 Task: Add Sprouts Organic Colombian Coffee to the cart.
Action: Mouse moved to (15, 123)
Screenshot: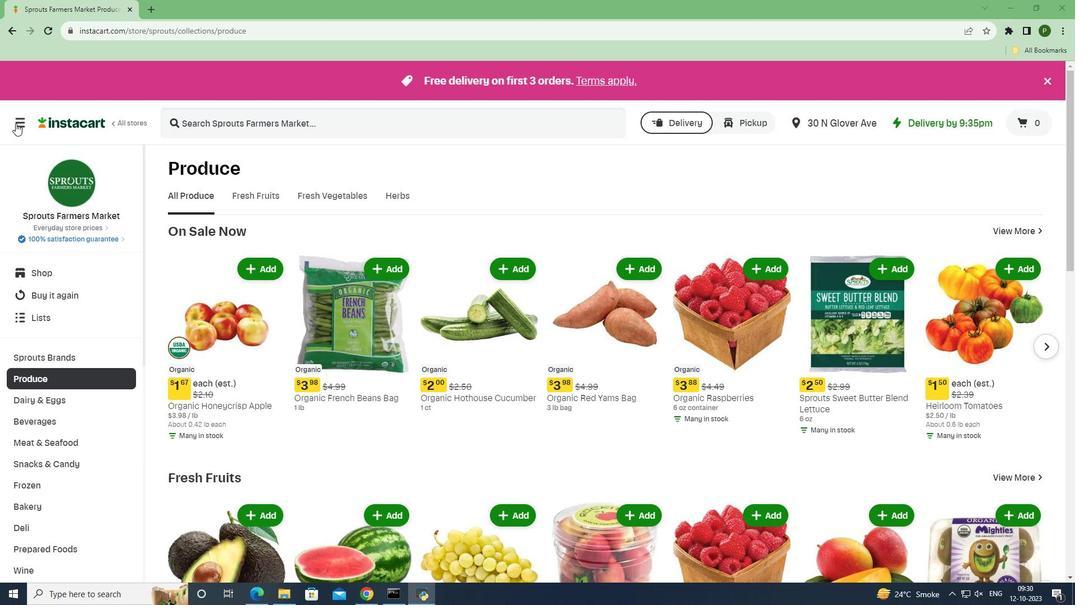 
Action: Mouse pressed left at (15, 123)
Screenshot: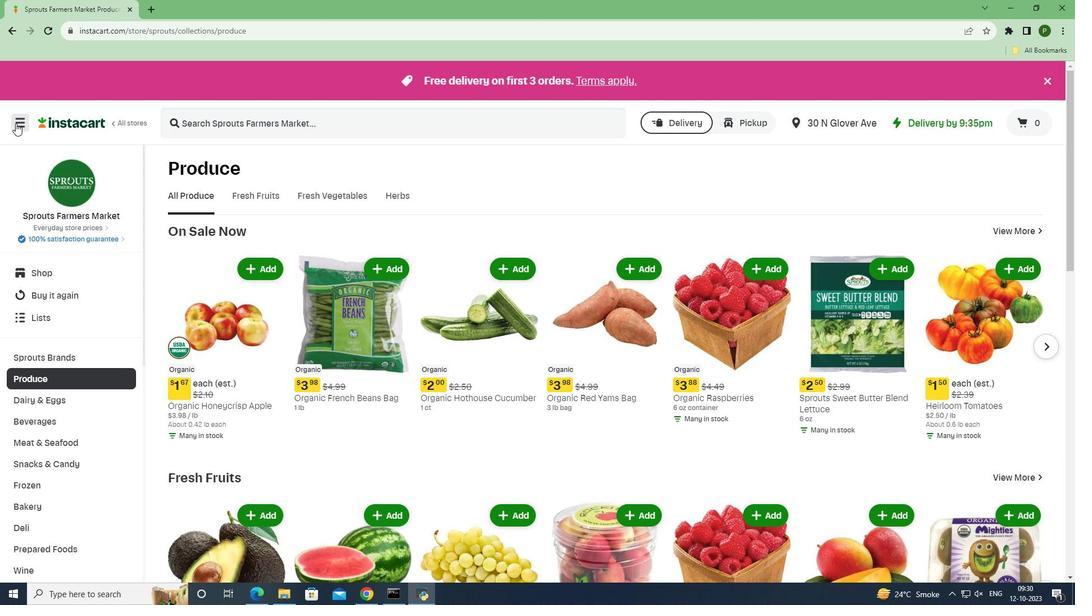 
Action: Mouse moved to (14, 304)
Screenshot: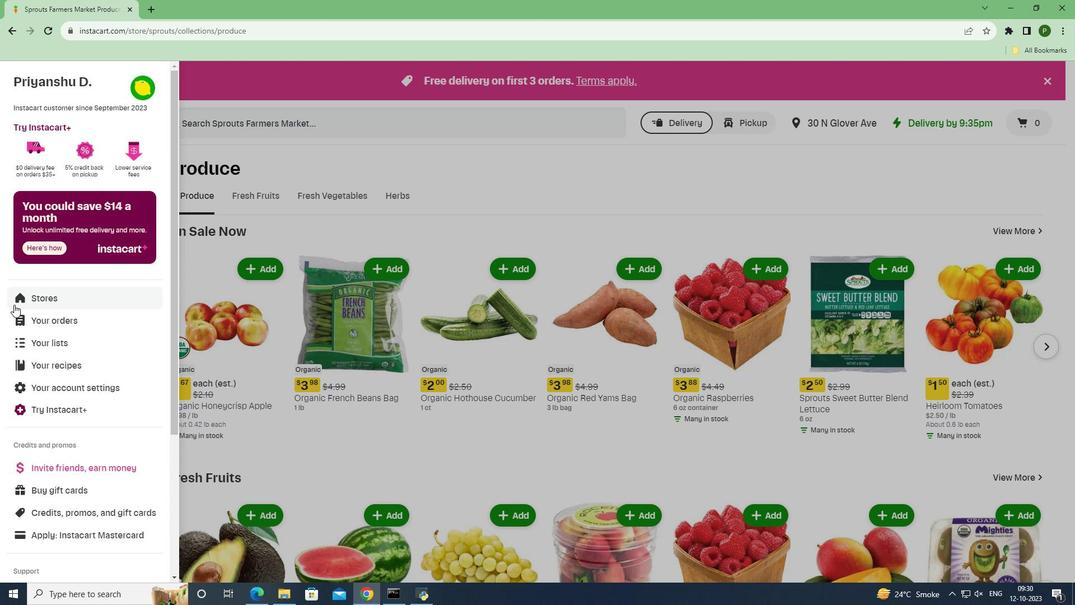 
Action: Mouse pressed left at (14, 304)
Screenshot: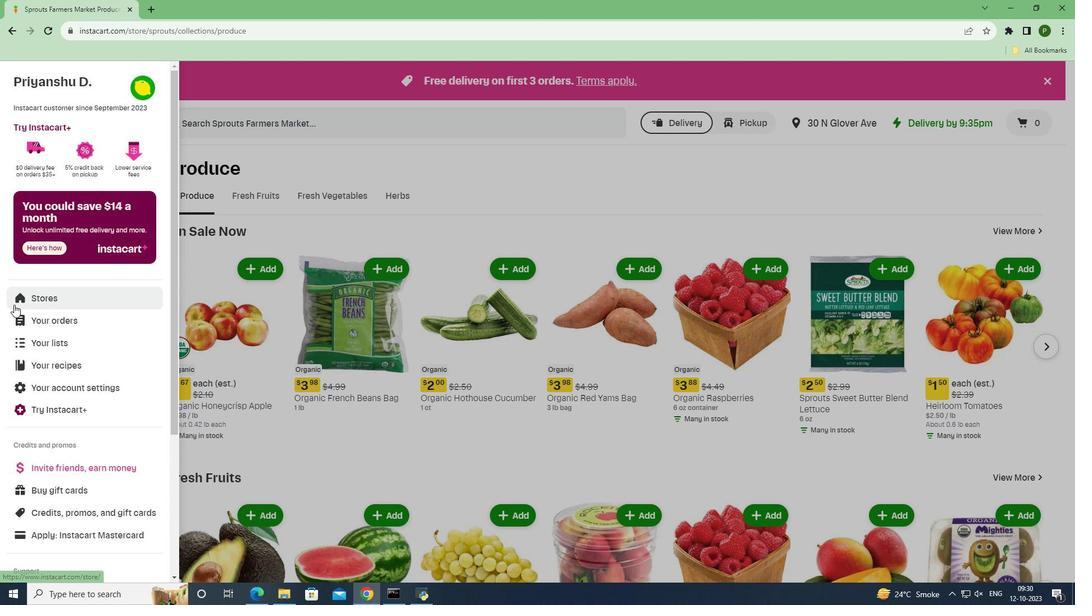 
Action: Mouse moved to (249, 121)
Screenshot: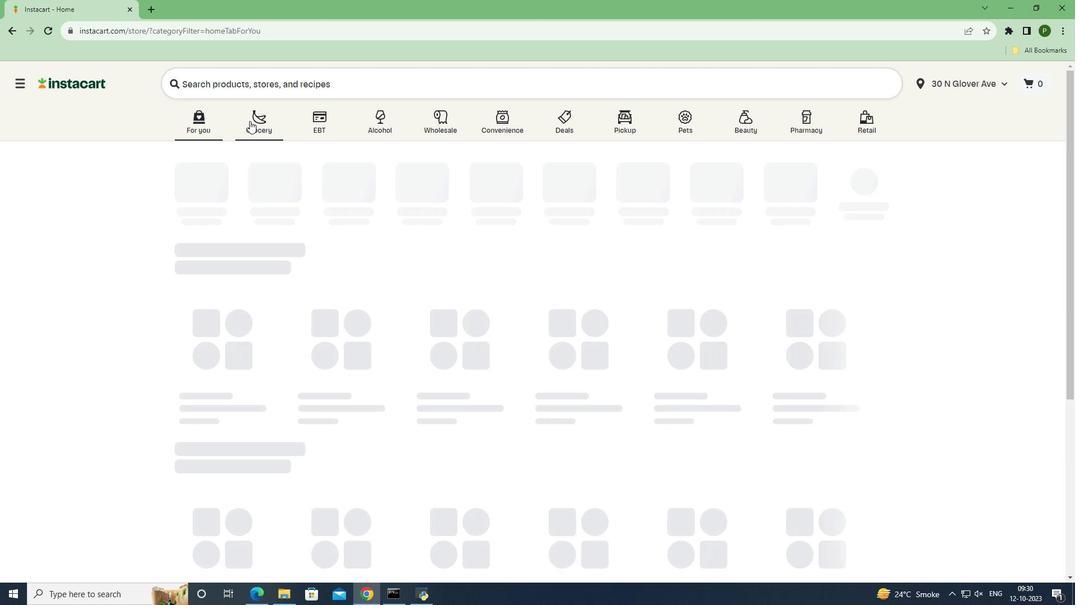 
Action: Mouse pressed left at (249, 121)
Screenshot: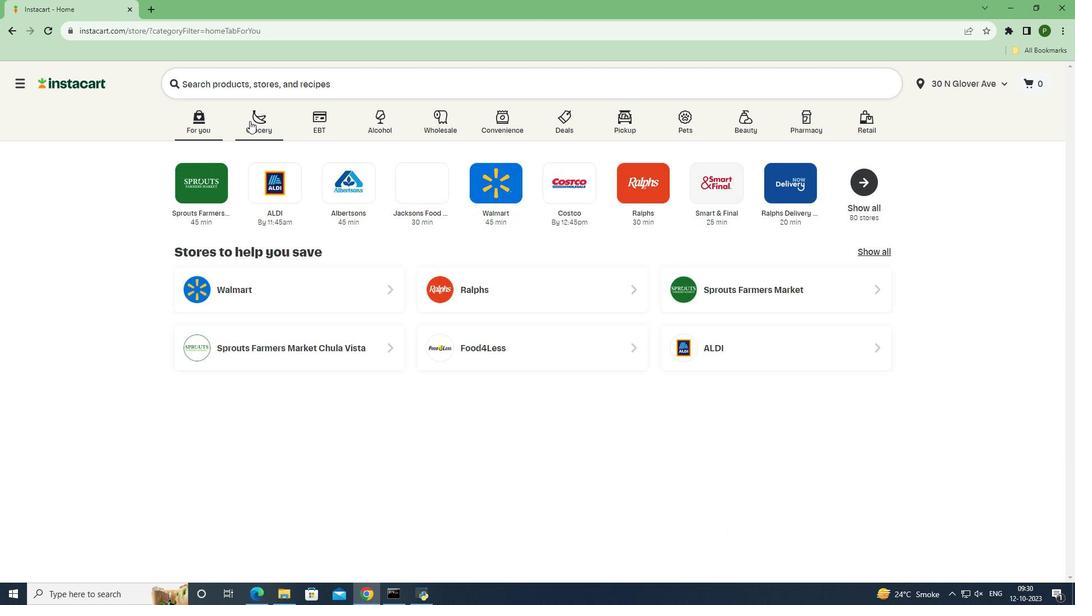 
Action: Mouse moved to (436, 259)
Screenshot: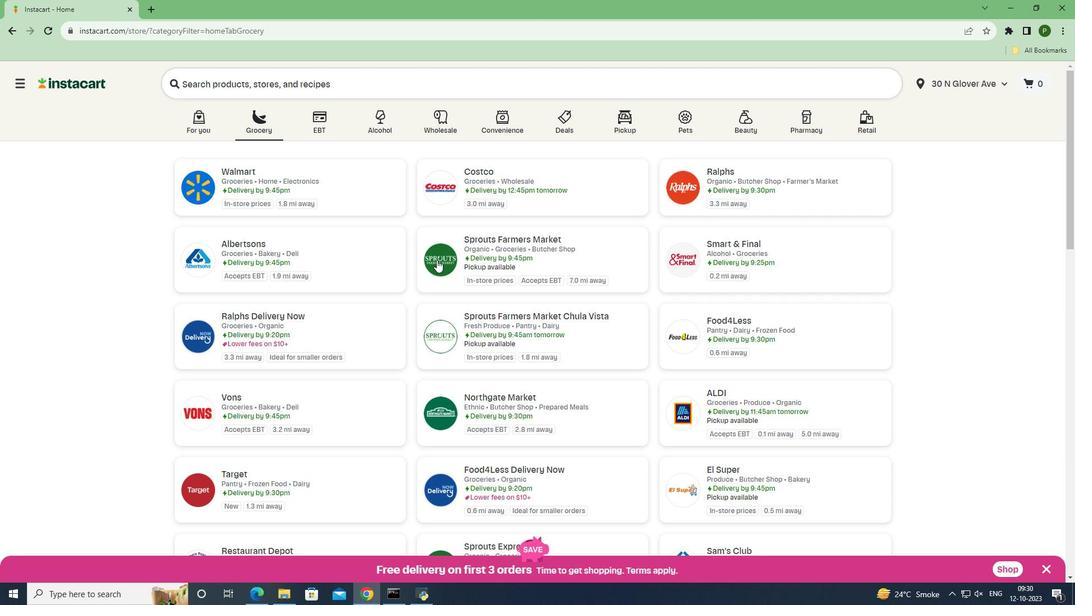 
Action: Mouse pressed left at (436, 259)
Screenshot: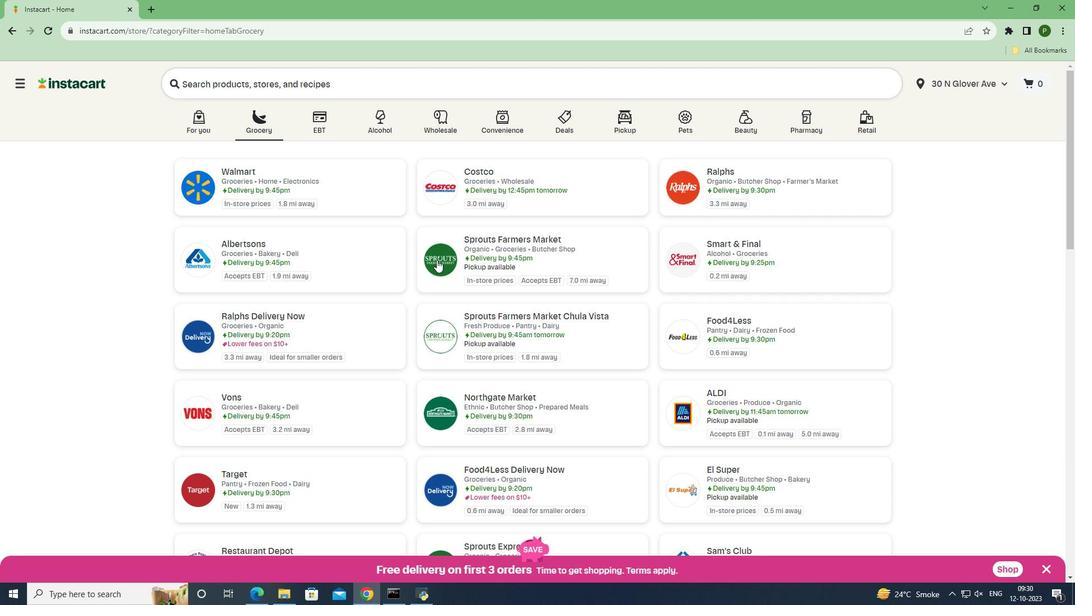 
Action: Mouse moved to (63, 424)
Screenshot: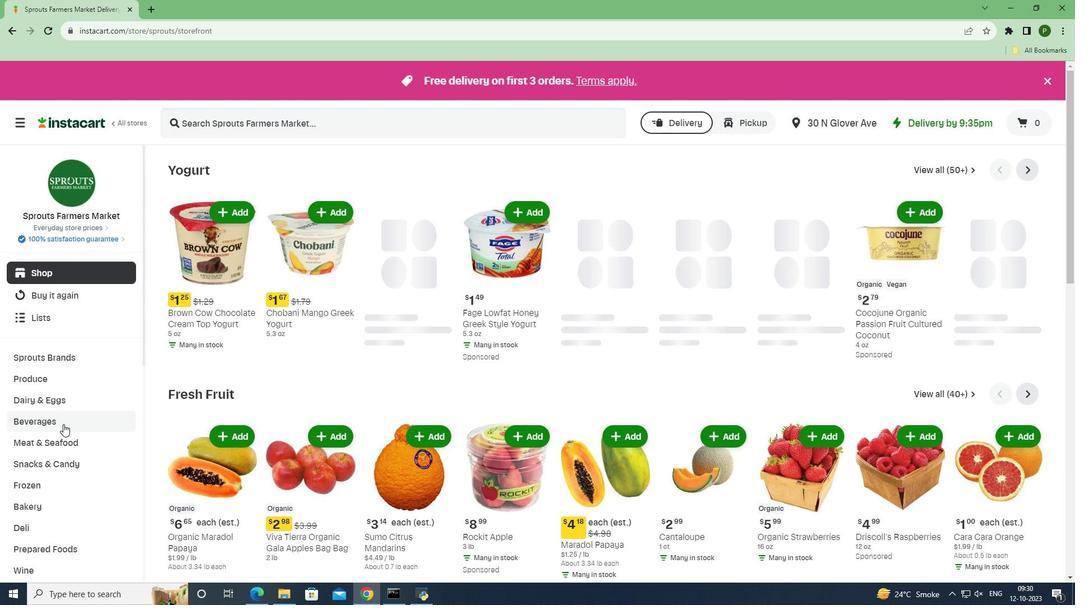
Action: Mouse pressed left at (63, 424)
Screenshot: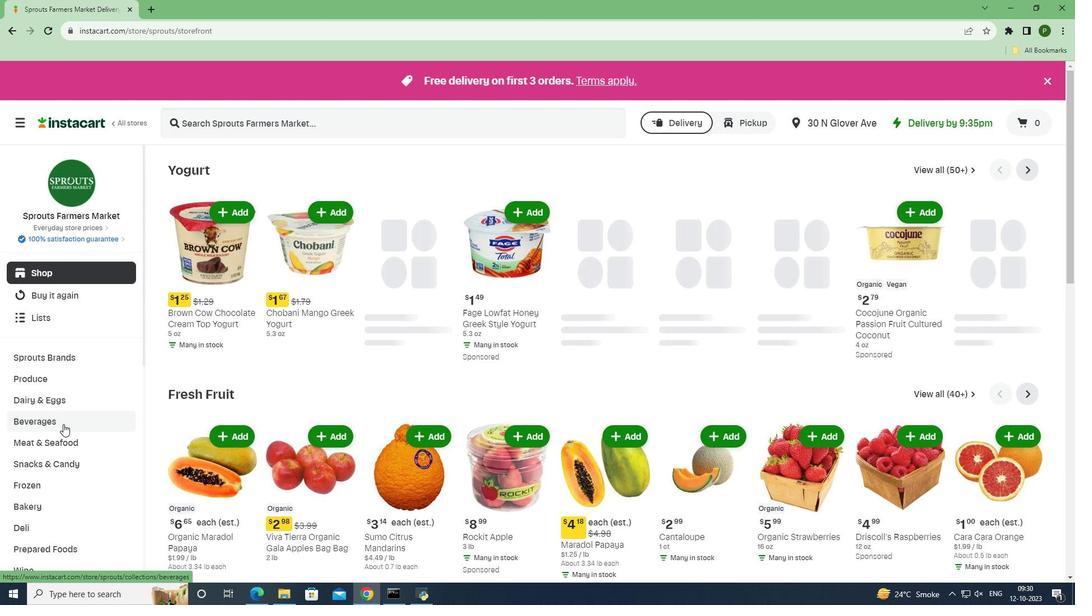 
Action: Mouse moved to (426, 188)
Screenshot: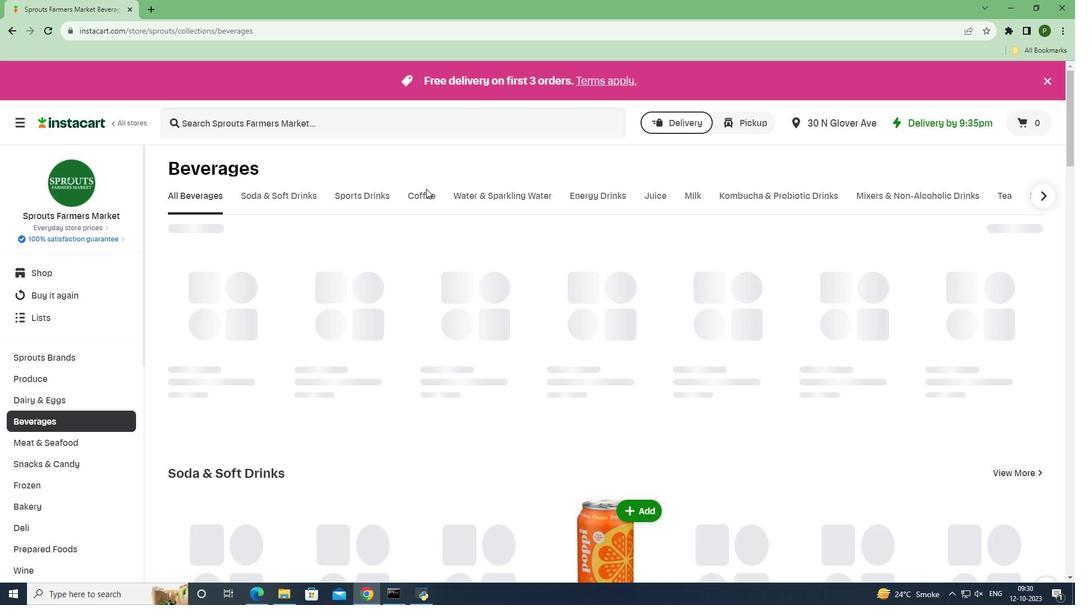 
Action: Mouse pressed left at (426, 188)
Screenshot: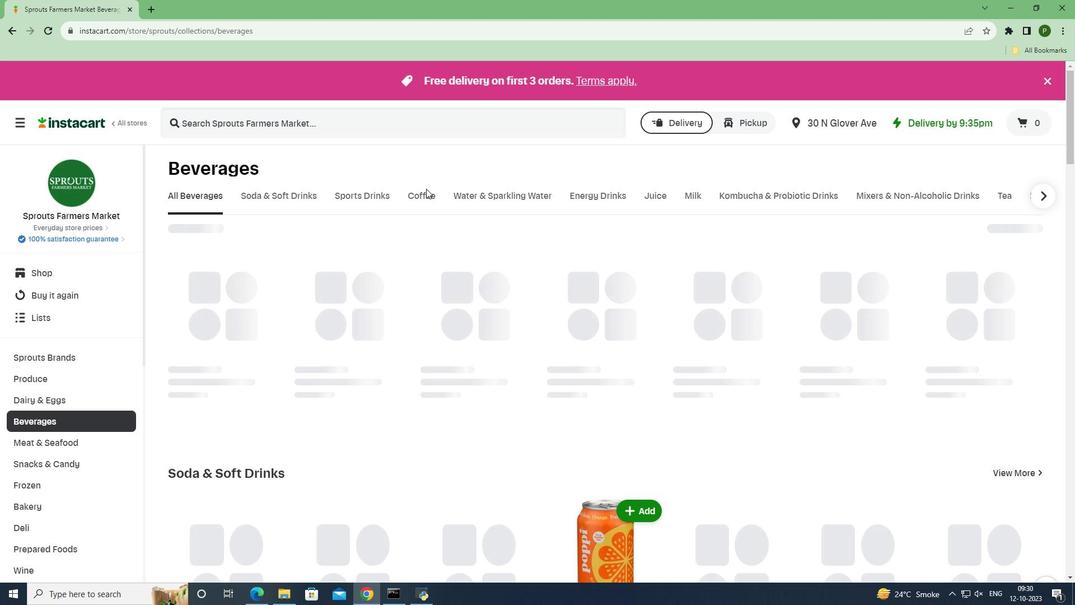 
Action: Mouse moved to (421, 191)
Screenshot: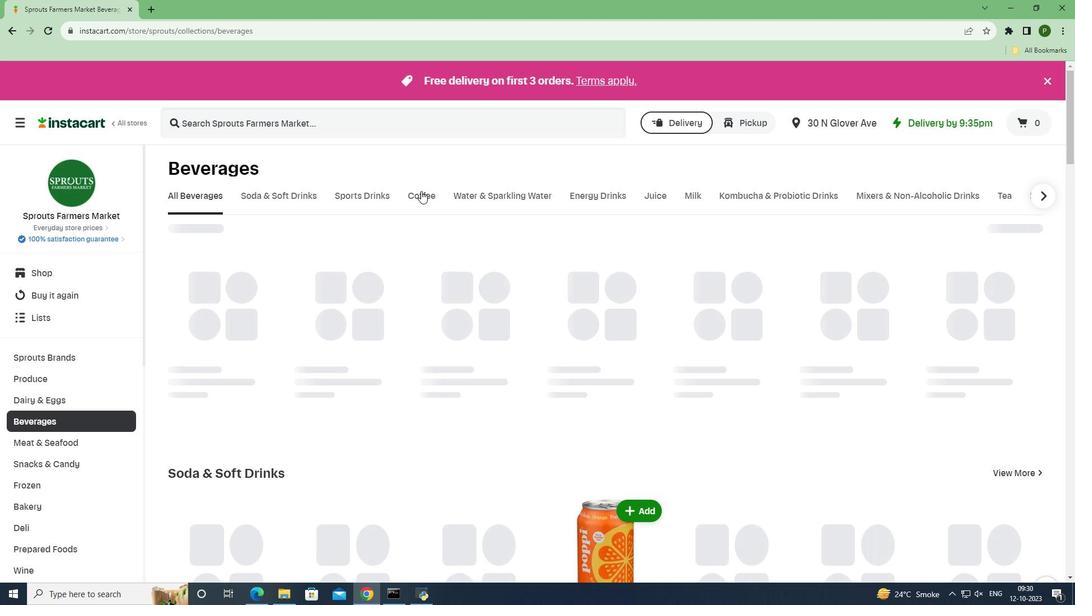 
Action: Mouse pressed left at (421, 191)
Screenshot: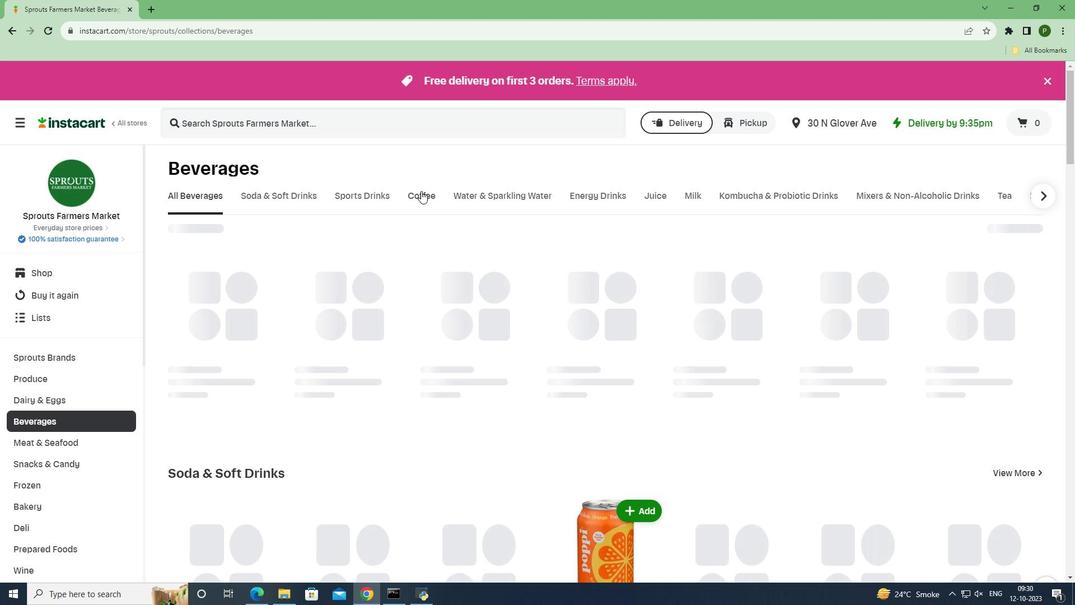 
Action: Mouse moved to (289, 116)
Screenshot: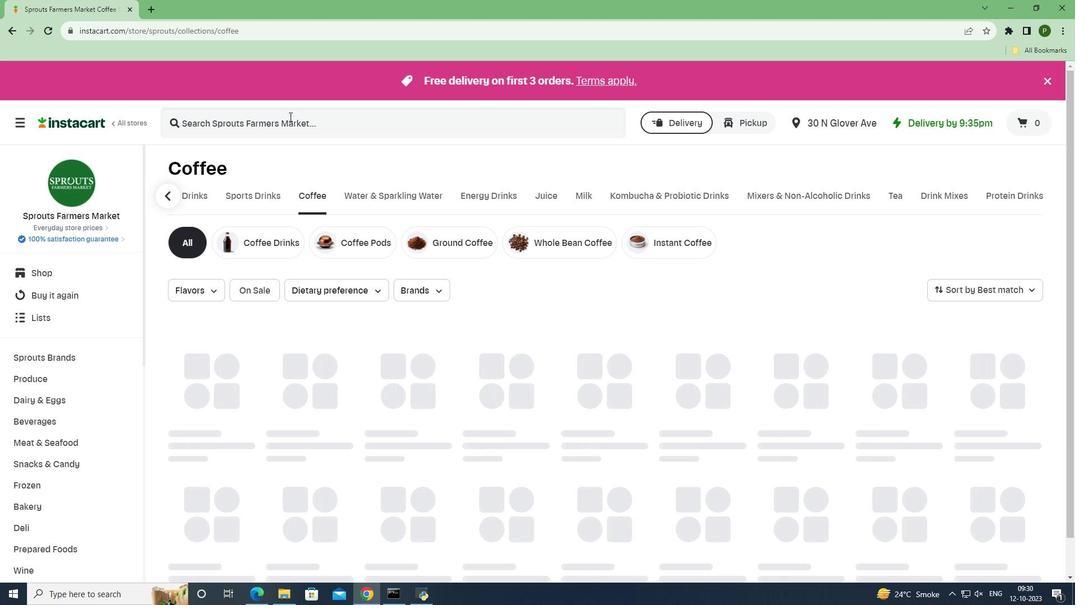 
Action: Mouse pressed left at (289, 116)
Screenshot: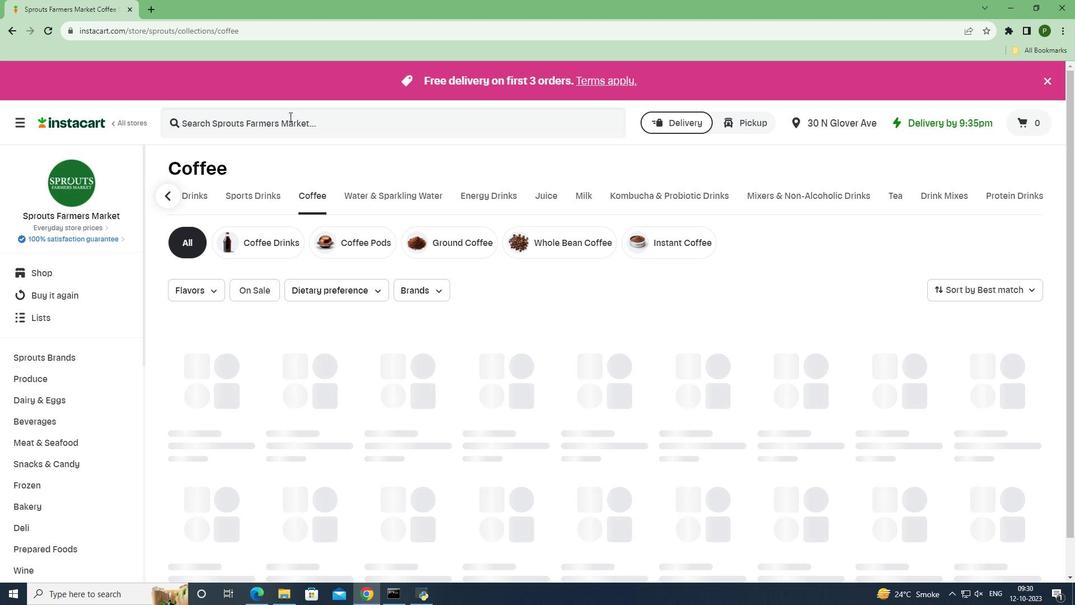 
Action: Key pressed <Key.caps_lock>S<Key.caps_lock>prouts<Key.space><Key.caps_lock>O<Key.caps_lock>rganic<Key.space><Key.caps_lock>C<Key.caps_lock>olombian<Key.space><Key.caps_lock>C<Key.caps_lock>offee<Key.enter>
Screenshot: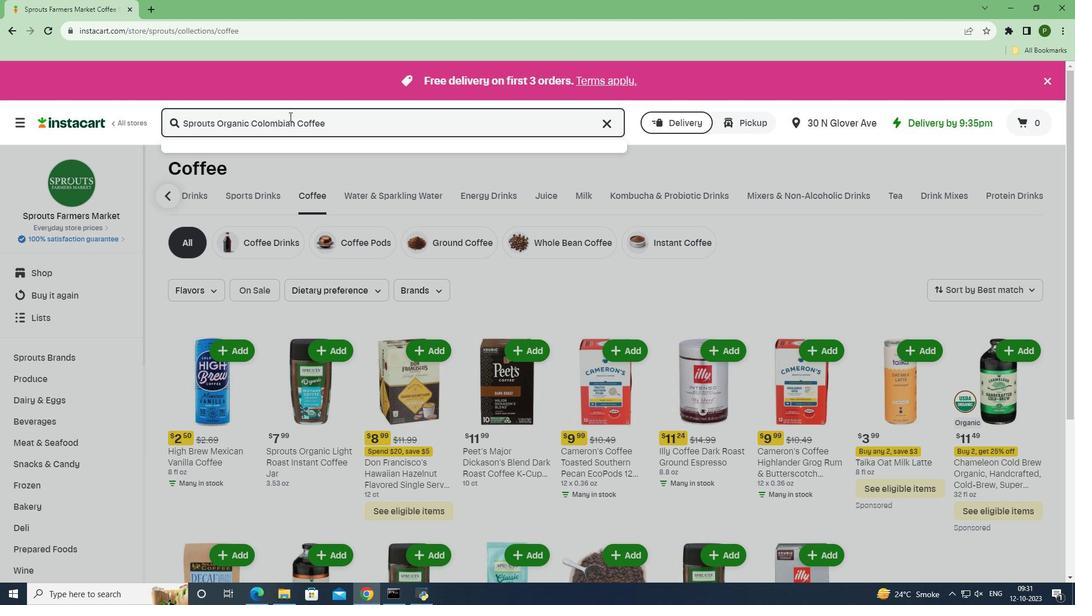 
Action: Mouse moved to (656, 240)
Screenshot: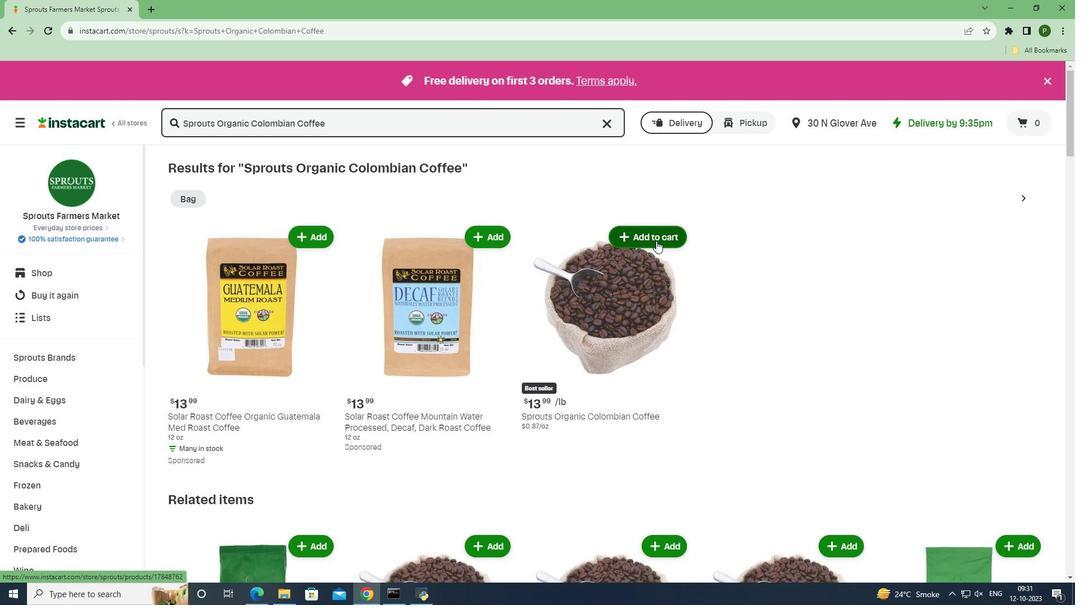 
Action: Mouse pressed left at (656, 240)
Screenshot: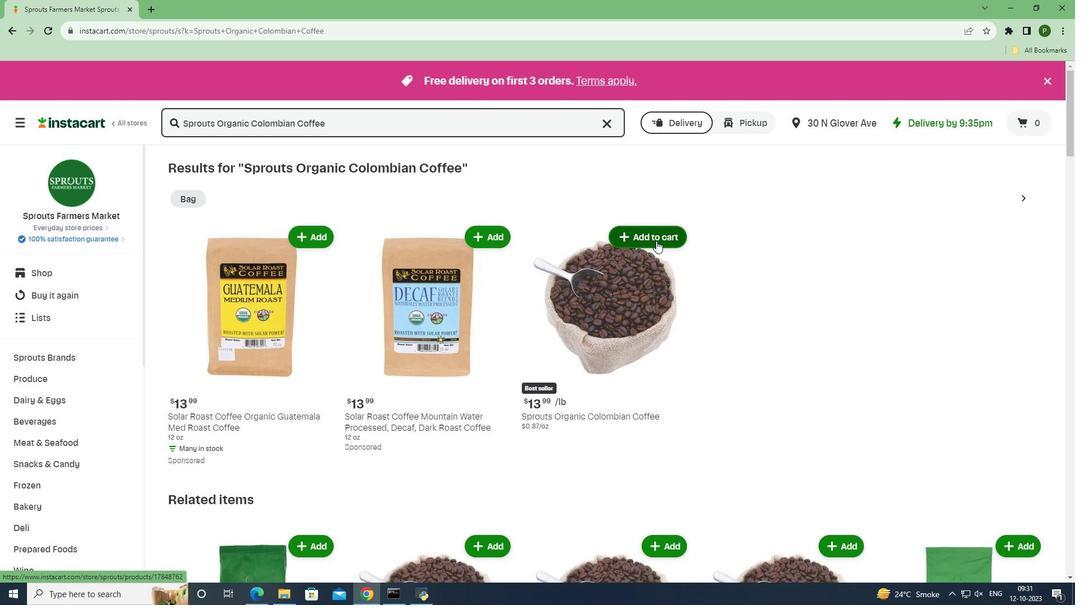 
Action: Mouse moved to (695, 313)
Screenshot: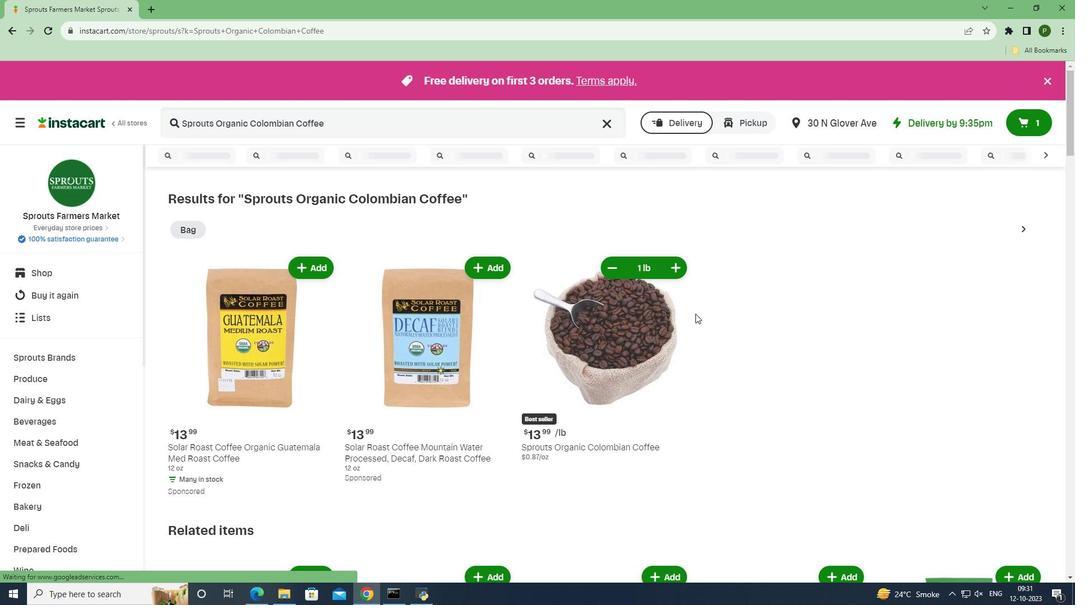 
